 Task: Check the average views per listing of 2.5 bathrooms in the last 3 years.
Action: Mouse moved to (740, 167)
Screenshot: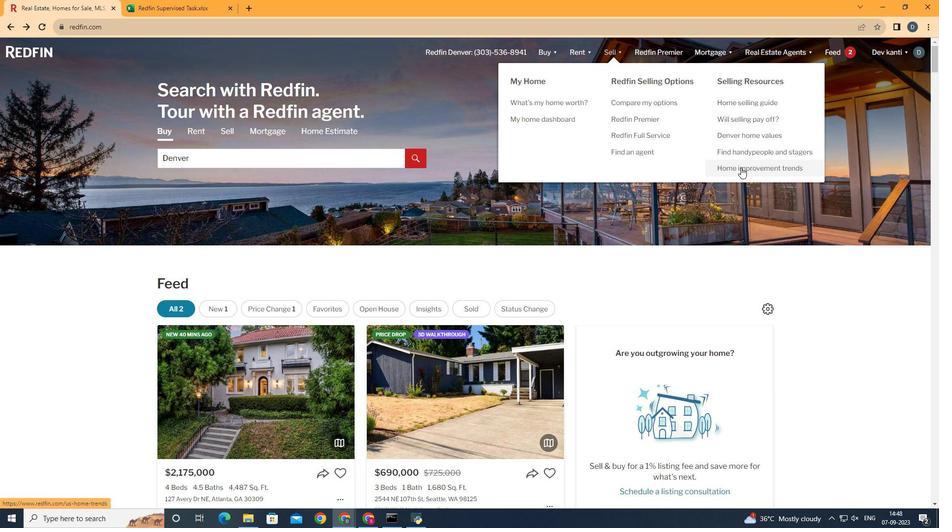 
Action: Mouse pressed left at (740, 167)
Screenshot: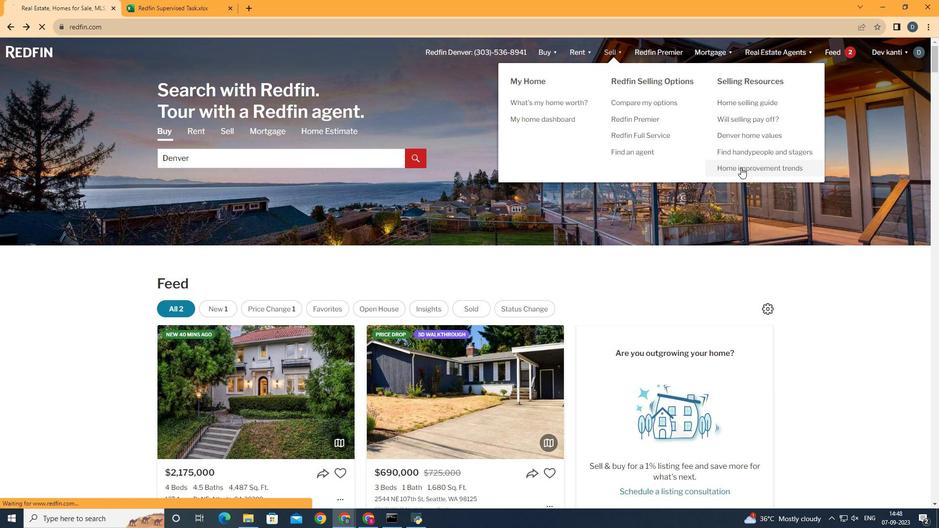 
Action: Mouse moved to (243, 184)
Screenshot: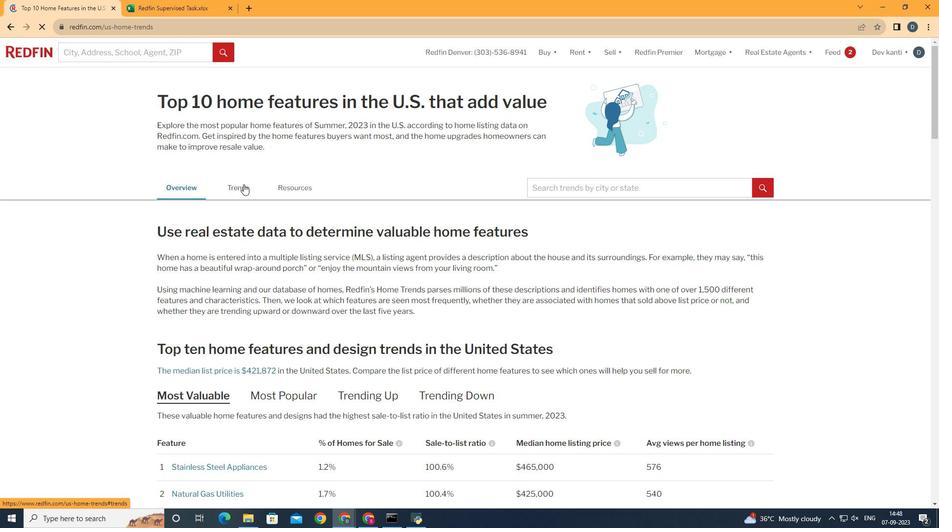 
Action: Mouse pressed left at (243, 184)
Screenshot: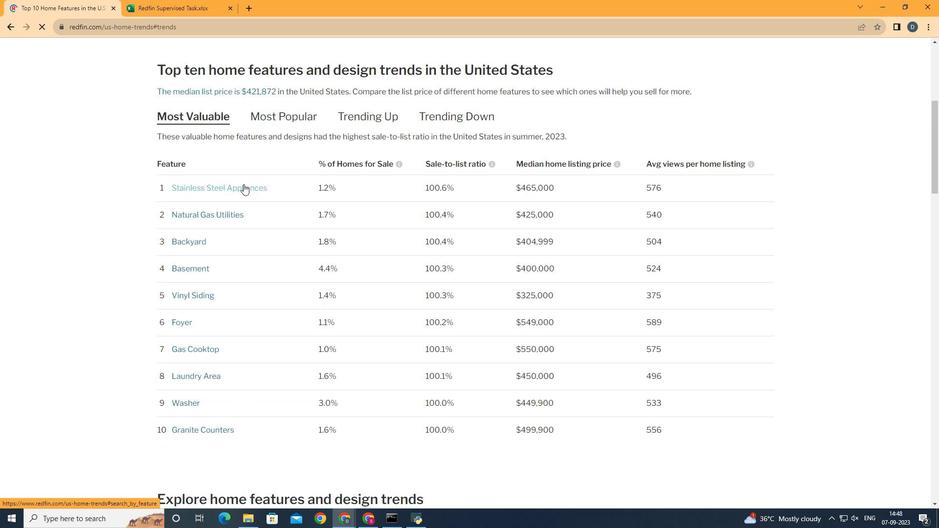 
Action: Mouse moved to (259, 191)
Screenshot: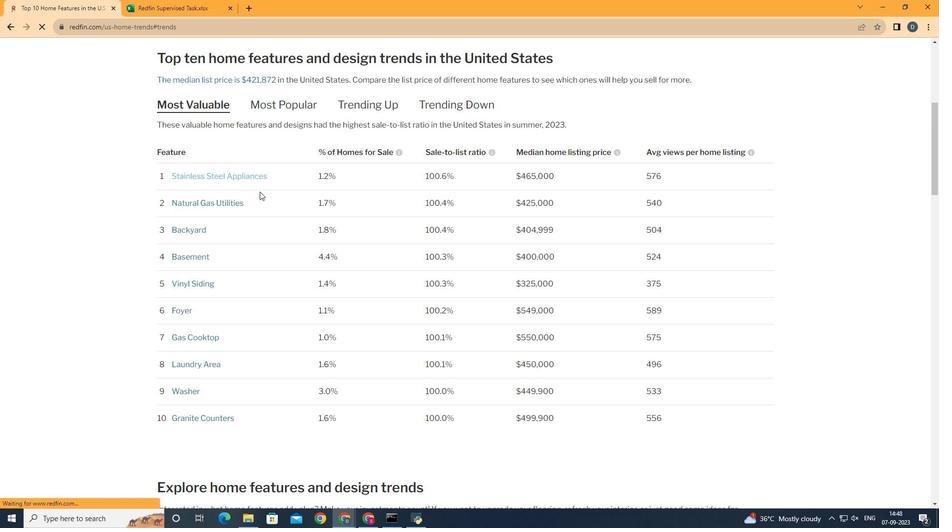 
Action: Mouse scrolled (259, 191) with delta (0, 0)
Screenshot: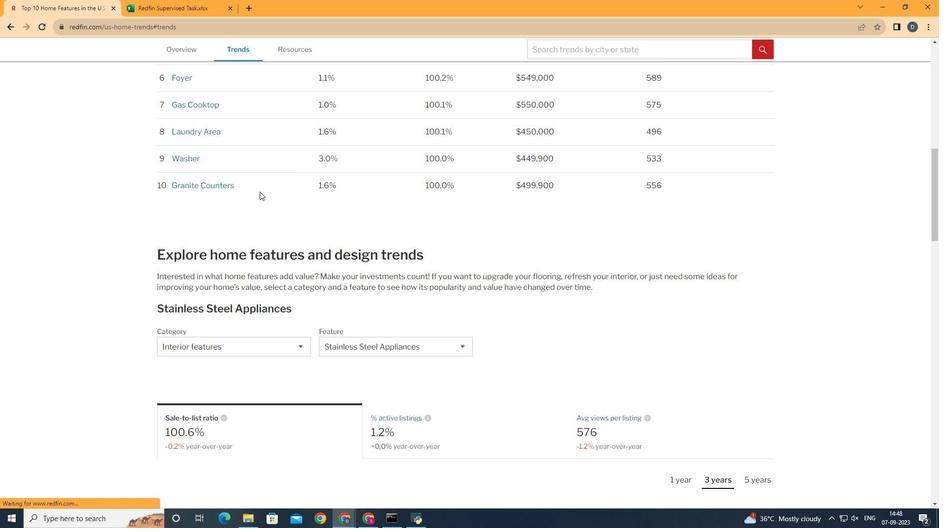 
Action: Mouse scrolled (259, 191) with delta (0, 0)
Screenshot: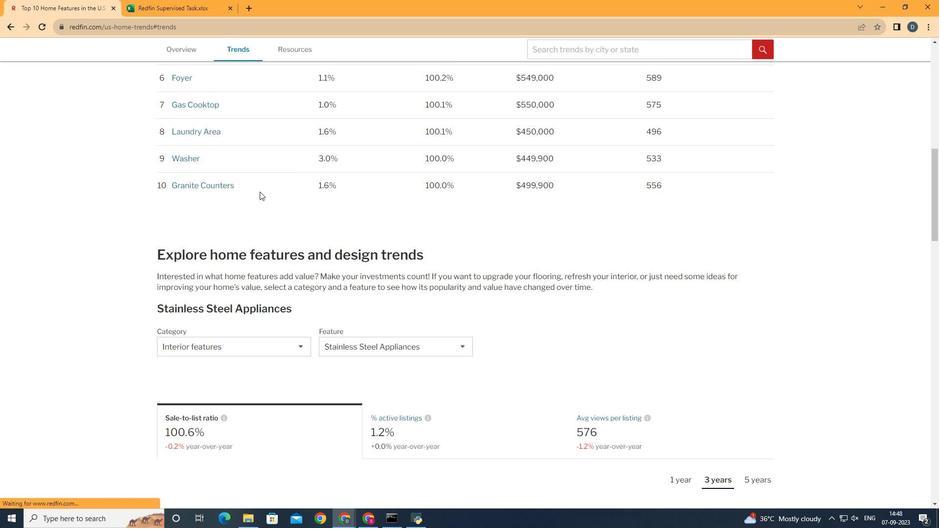 
Action: Mouse scrolled (259, 191) with delta (0, 0)
Screenshot: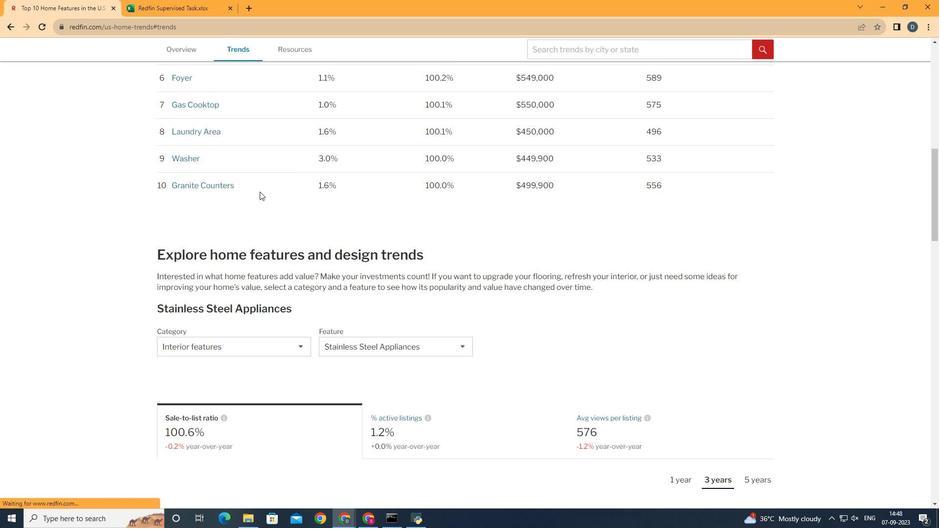 
Action: Mouse scrolled (259, 191) with delta (0, 0)
Screenshot: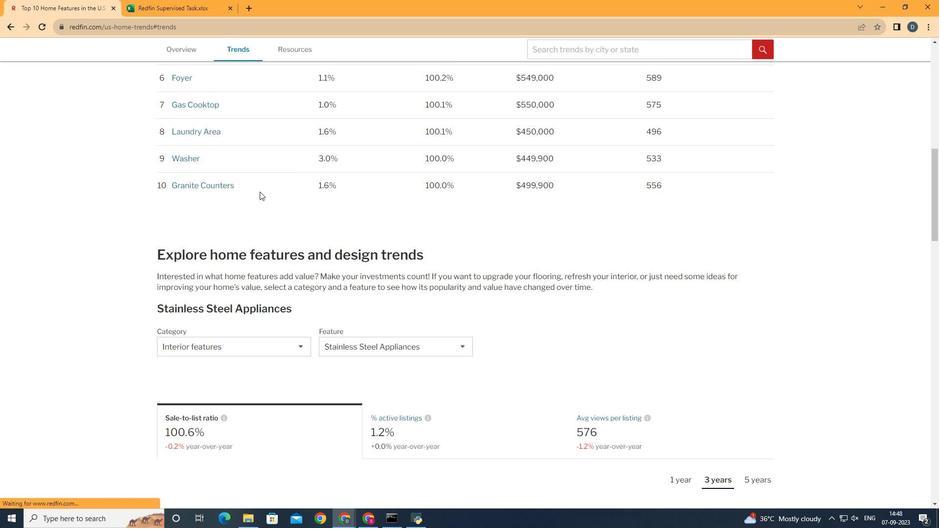 
Action: Mouse scrolled (259, 191) with delta (0, 0)
Screenshot: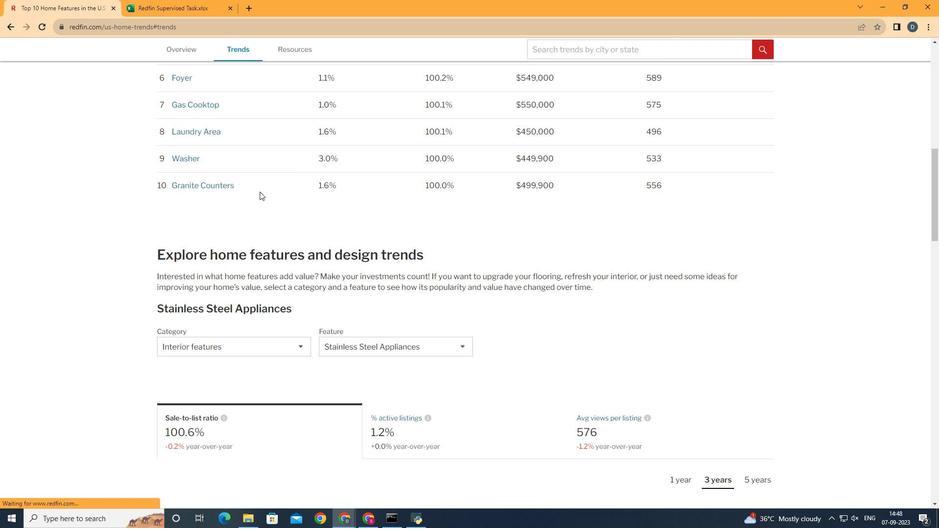 
Action: Mouse scrolled (259, 191) with delta (0, 0)
Screenshot: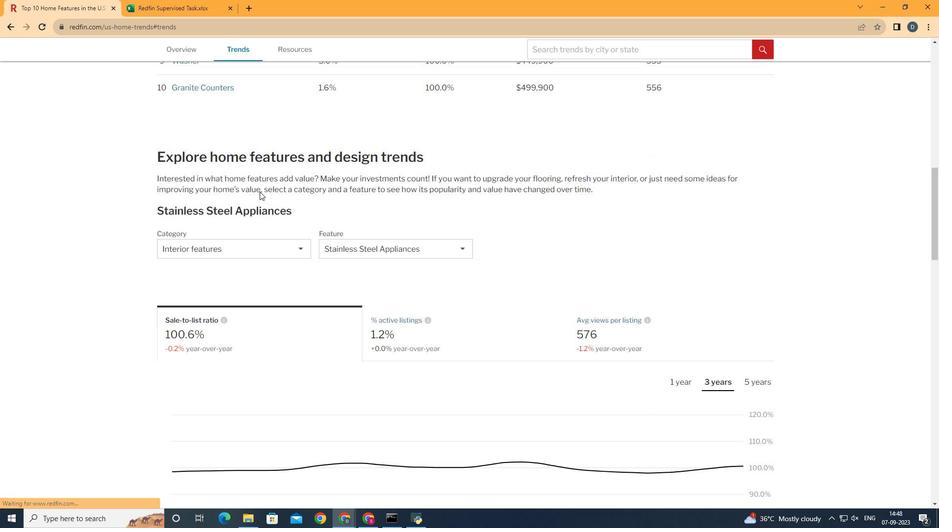 
Action: Mouse scrolled (259, 191) with delta (0, 0)
Screenshot: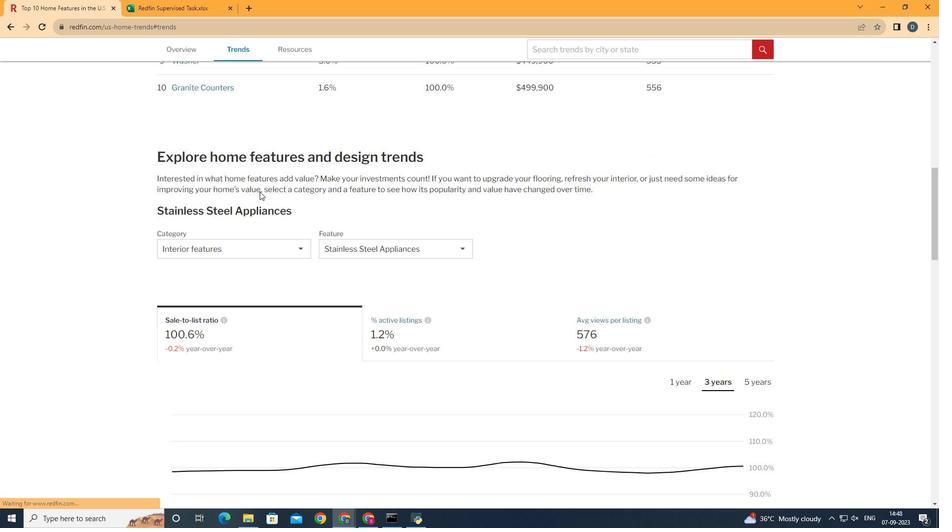 
Action: Mouse moved to (282, 247)
Screenshot: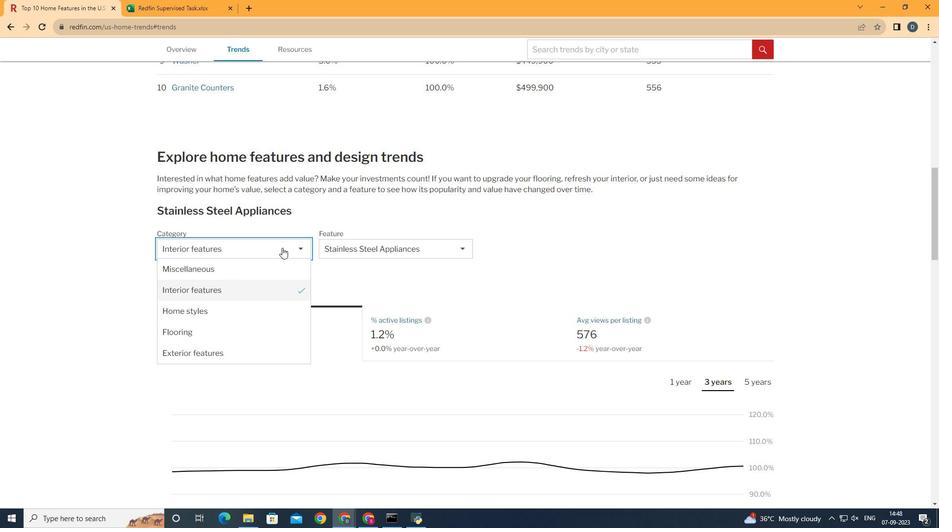 
Action: Mouse pressed left at (282, 247)
Screenshot: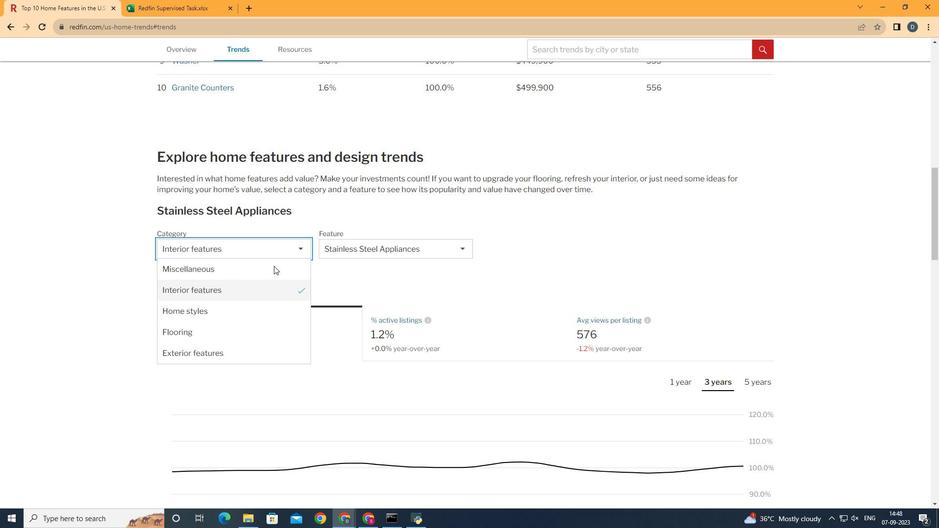 
Action: Mouse moved to (264, 289)
Screenshot: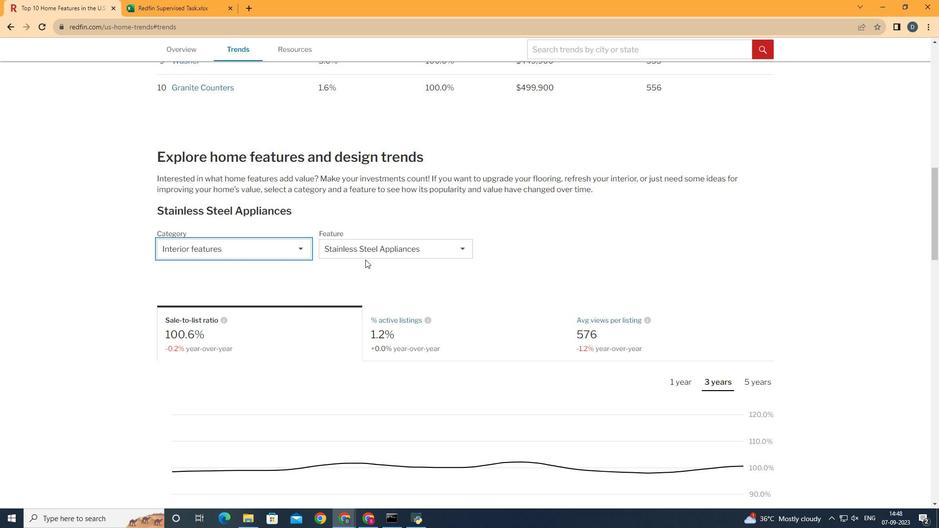 
Action: Mouse pressed left at (264, 289)
Screenshot: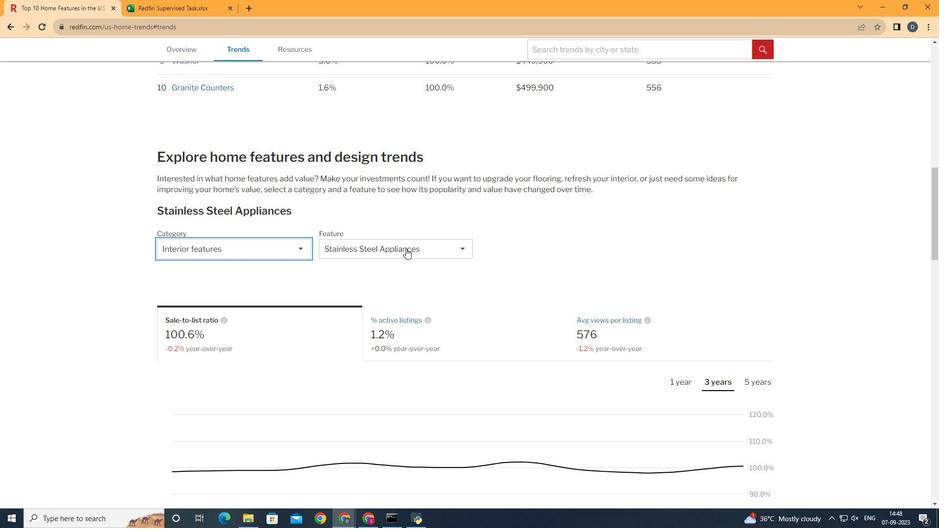 
Action: Mouse moved to (405, 248)
Screenshot: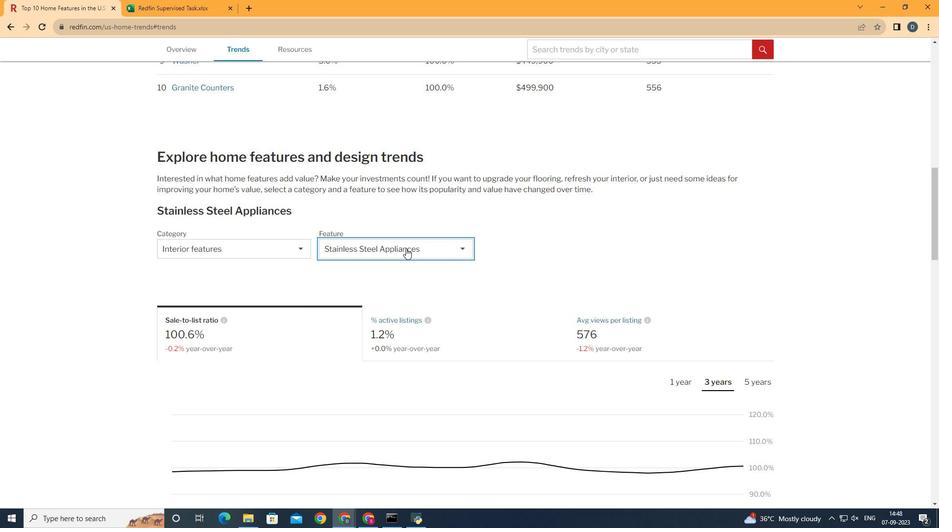 
Action: Mouse pressed left at (405, 248)
Screenshot: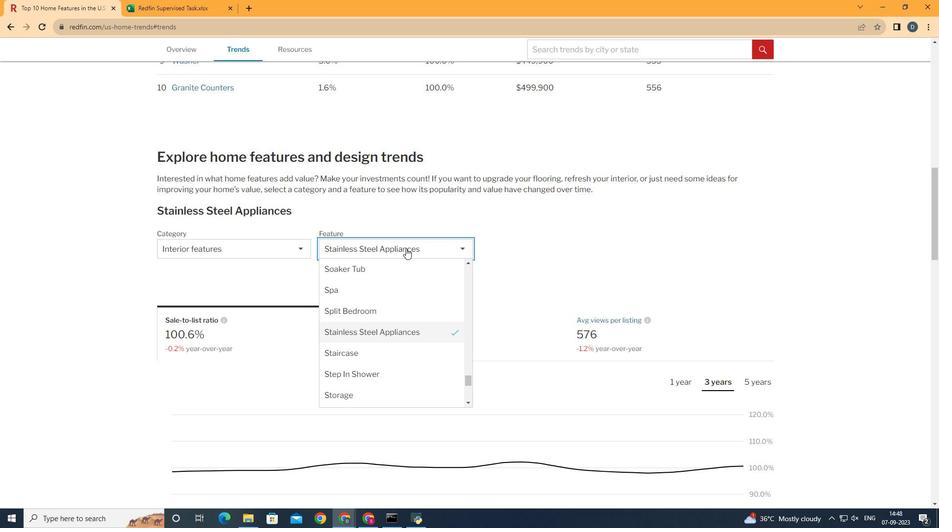 
Action: Mouse moved to (470, 381)
Screenshot: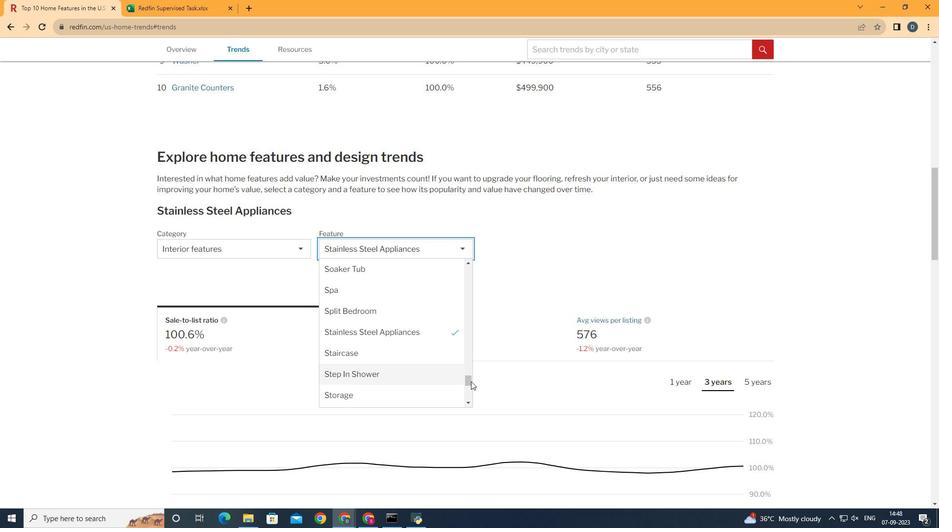 
Action: Mouse pressed left at (470, 381)
Screenshot: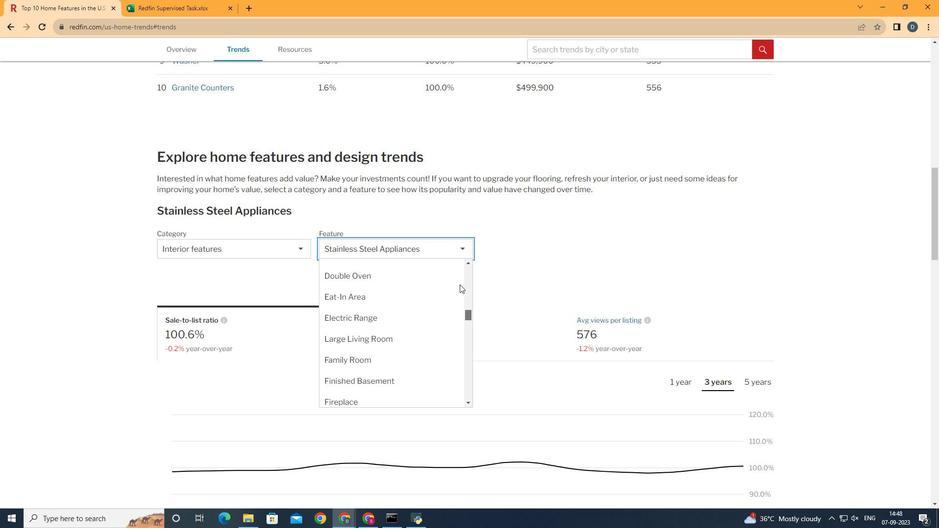
Action: Mouse moved to (376, 335)
Screenshot: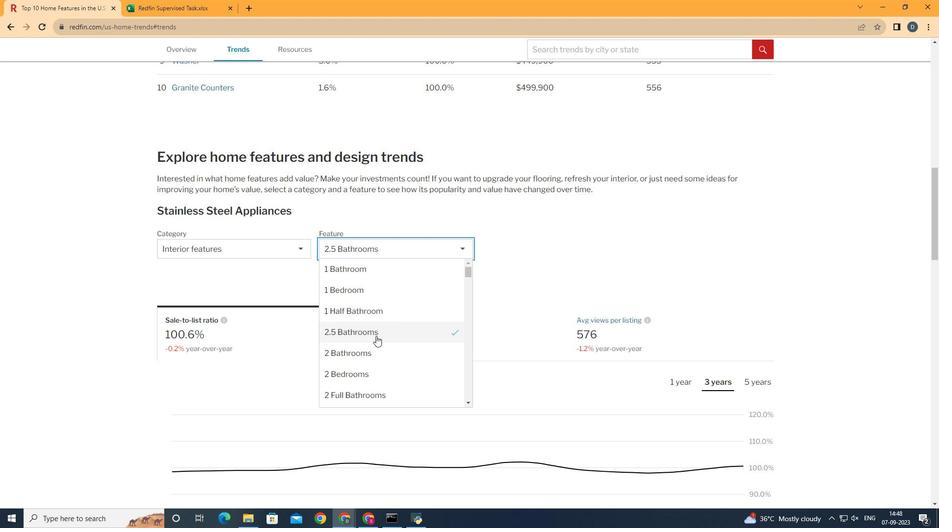 
Action: Mouse pressed left at (376, 335)
Screenshot: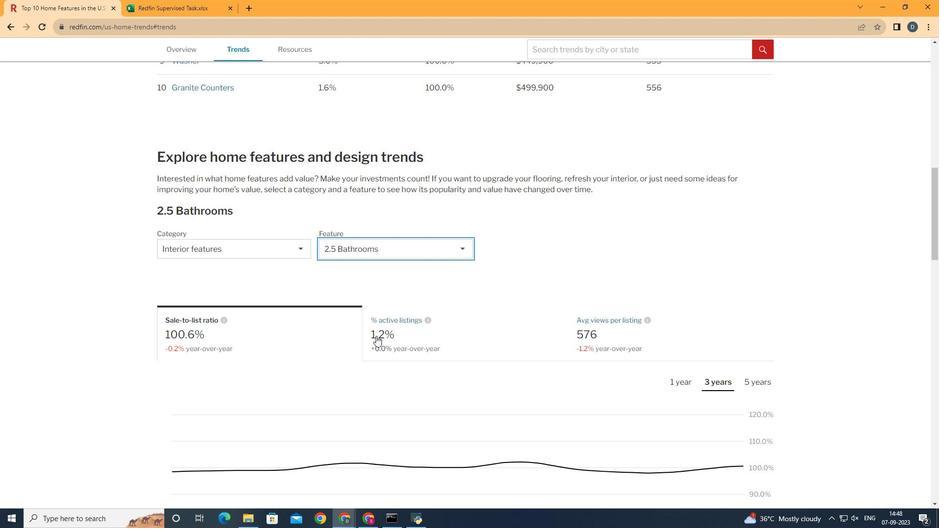 
Action: Mouse moved to (682, 345)
Screenshot: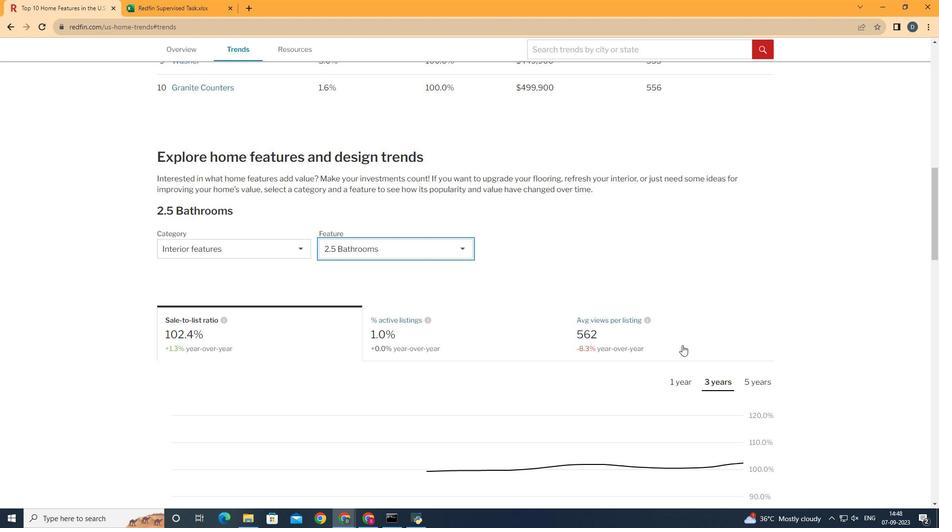 
Action: Mouse pressed left at (682, 345)
Screenshot: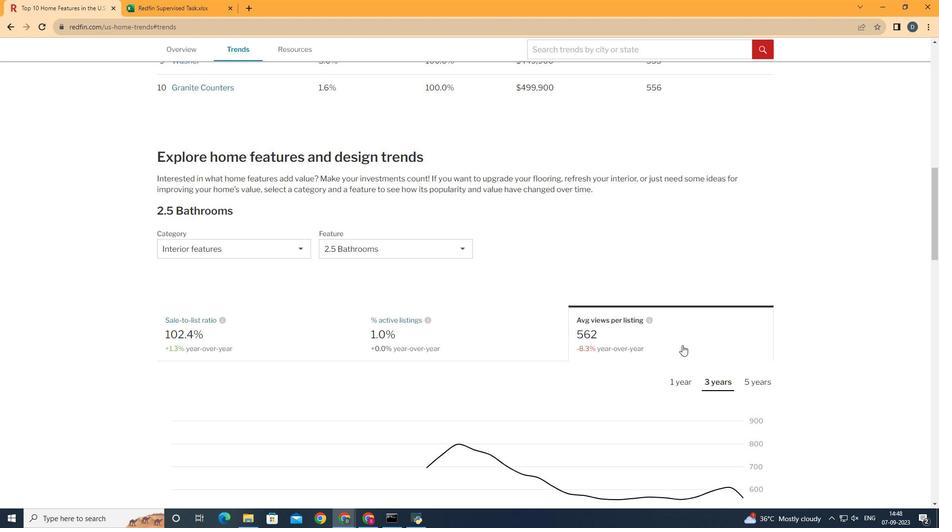 
Action: Mouse scrolled (682, 344) with delta (0, 0)
Screenshot: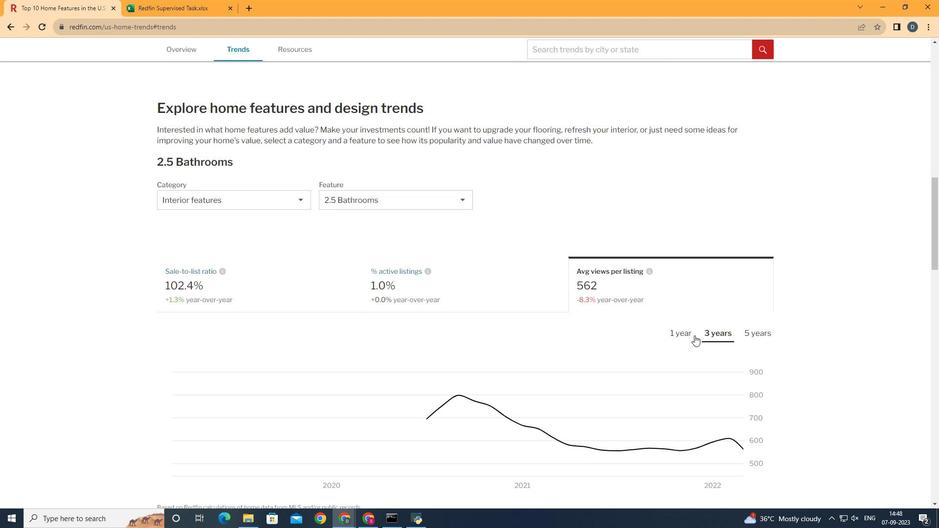 
Action: Mouse moved to (705, 327)
Screenshot: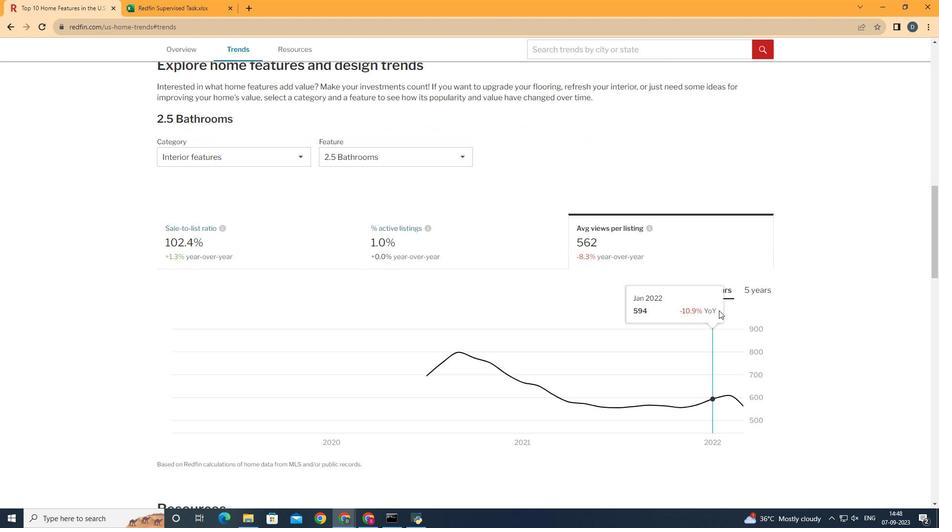 
Action: Mouse scrolled (705, 326) with delta (0, 0)
Screenshot: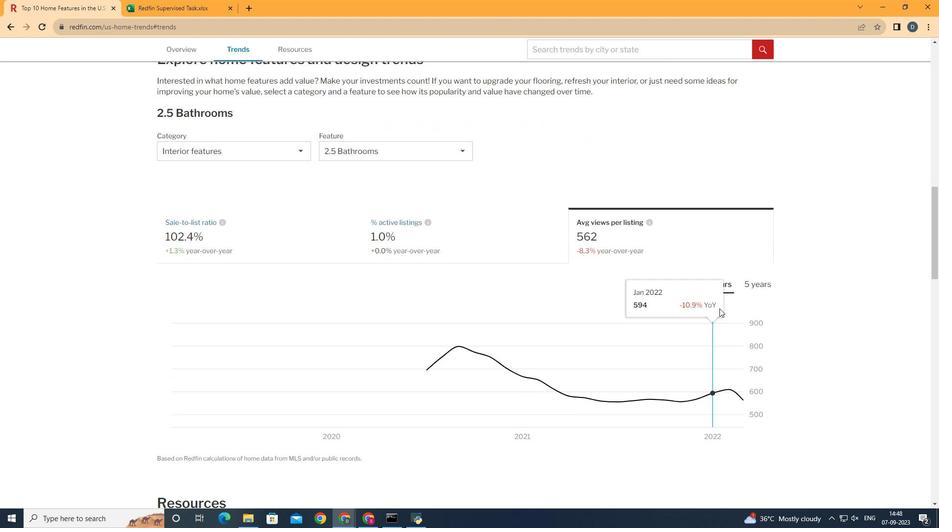 
Action: Mouse moved to (725, 283)
Screenshot: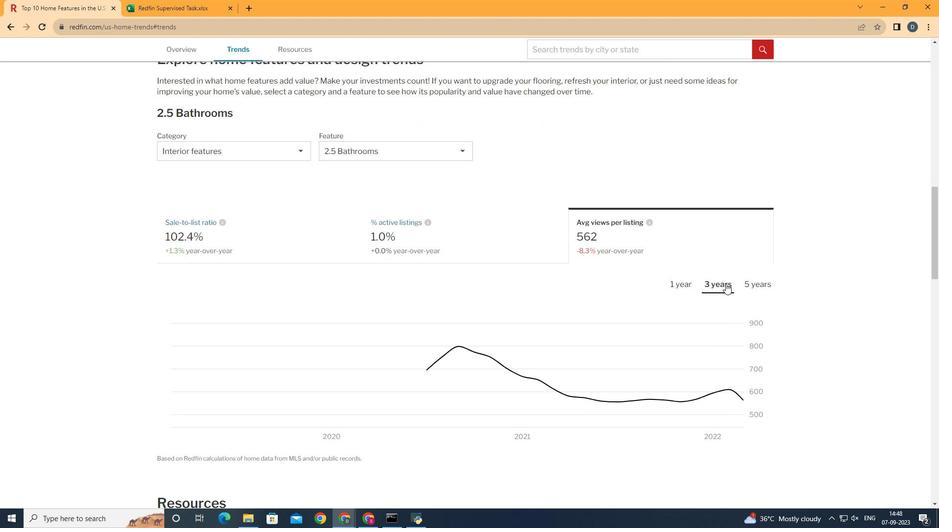 
Action: Mouse pressed left at (725, 283)
Screenshot: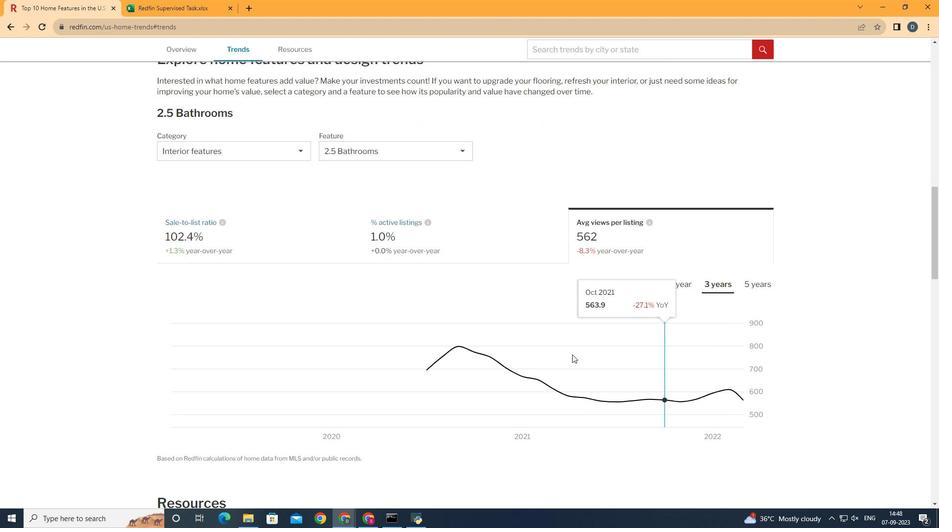 
Action: Mouse moved to (748, 397)
Screenshot: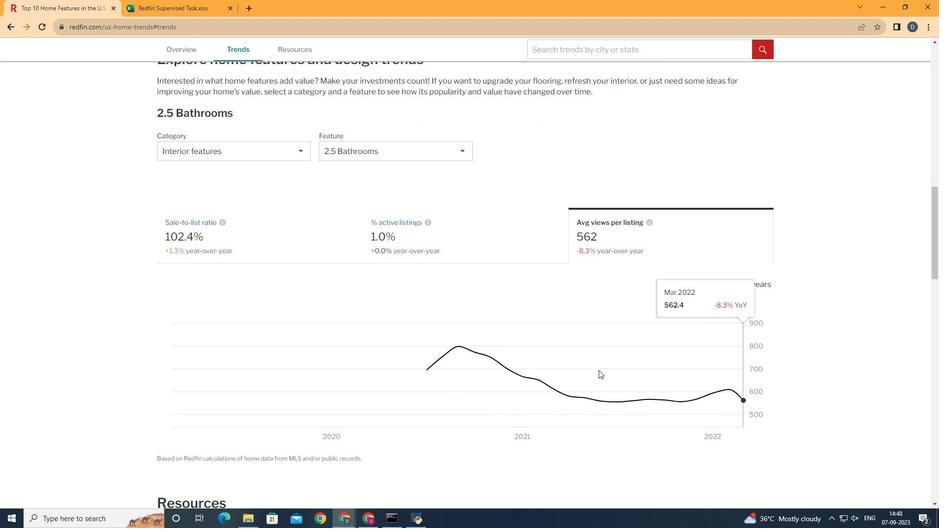 
